 Task: Create in the project ZestTech an epic 'Change Management Implementation'.
Action: Mouse moved to (268, 69)
Screenshot: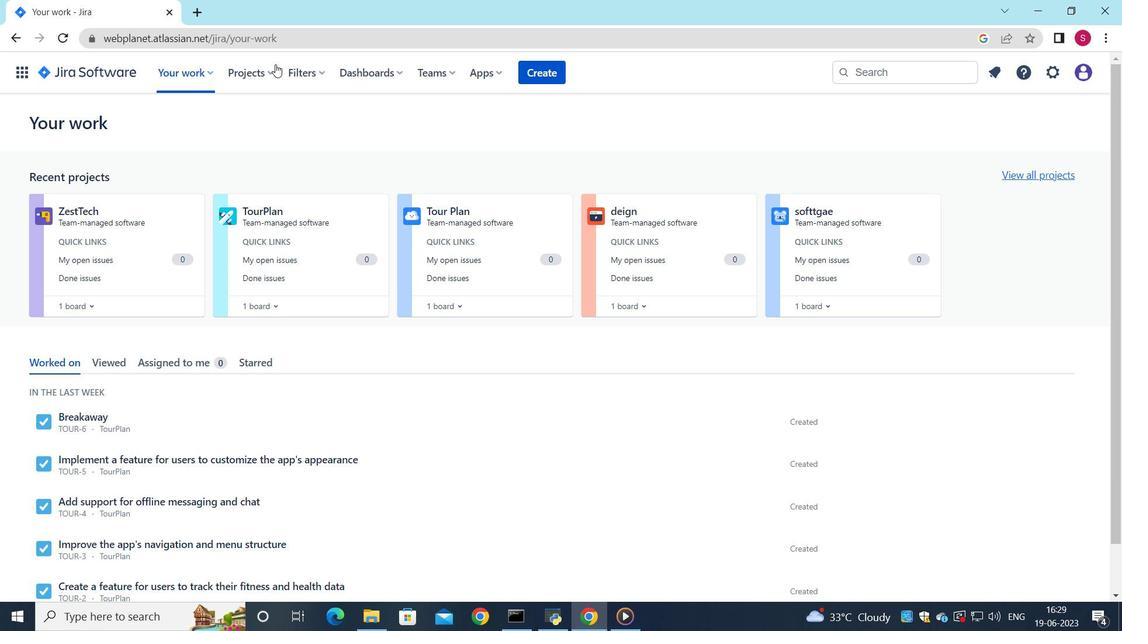 
Action: Mouse pressed left at (268, 69)
Screenshot: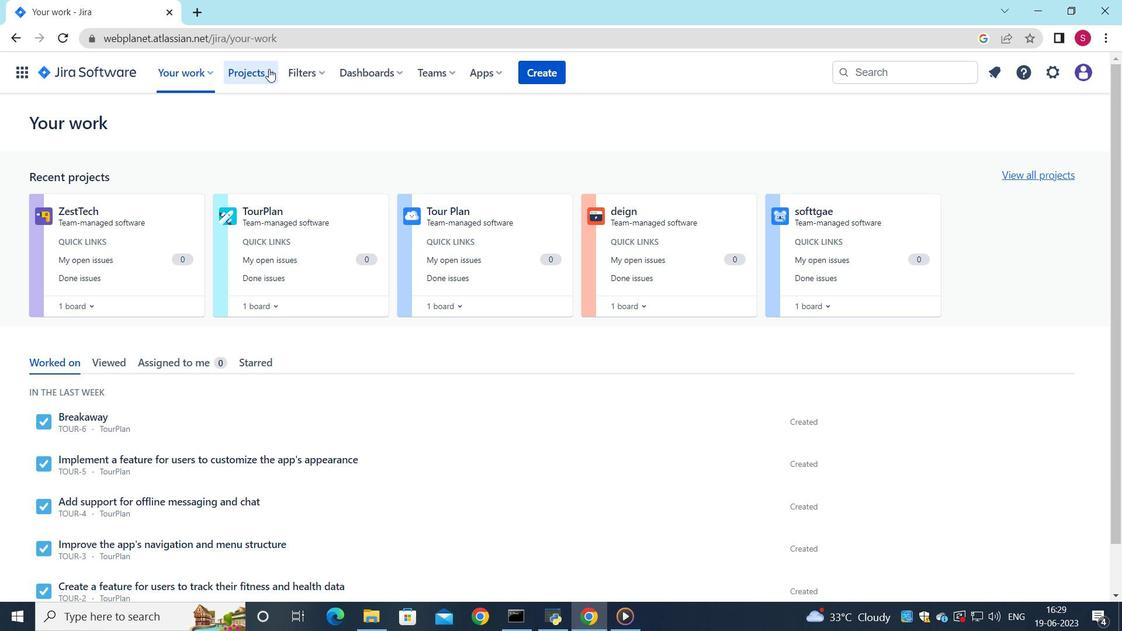 
Action: Mouse moved to (275, 132)
Screenshot: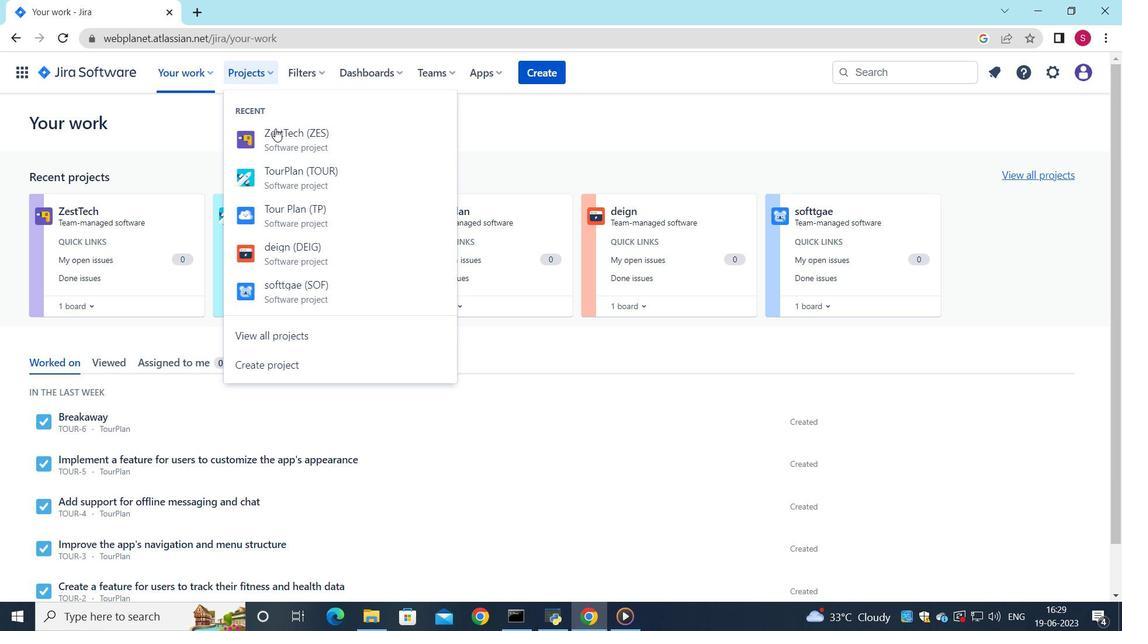
Action: Mouse pressed left at (275, 132)
Screenshot: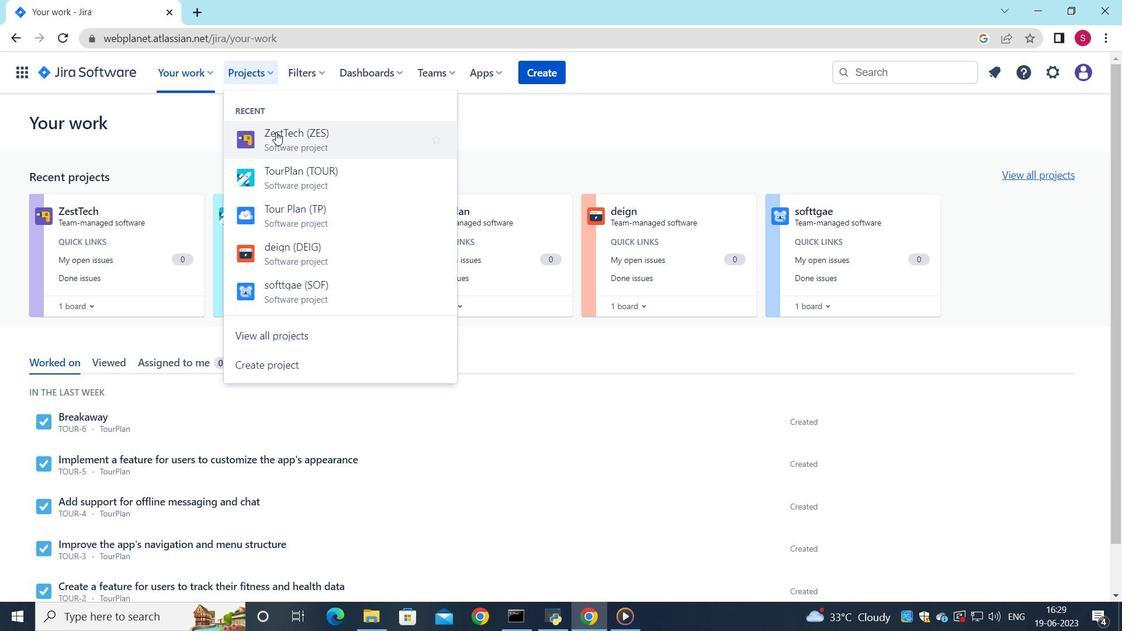 
Action: Mouse moved to (56, 220)
Screenshot: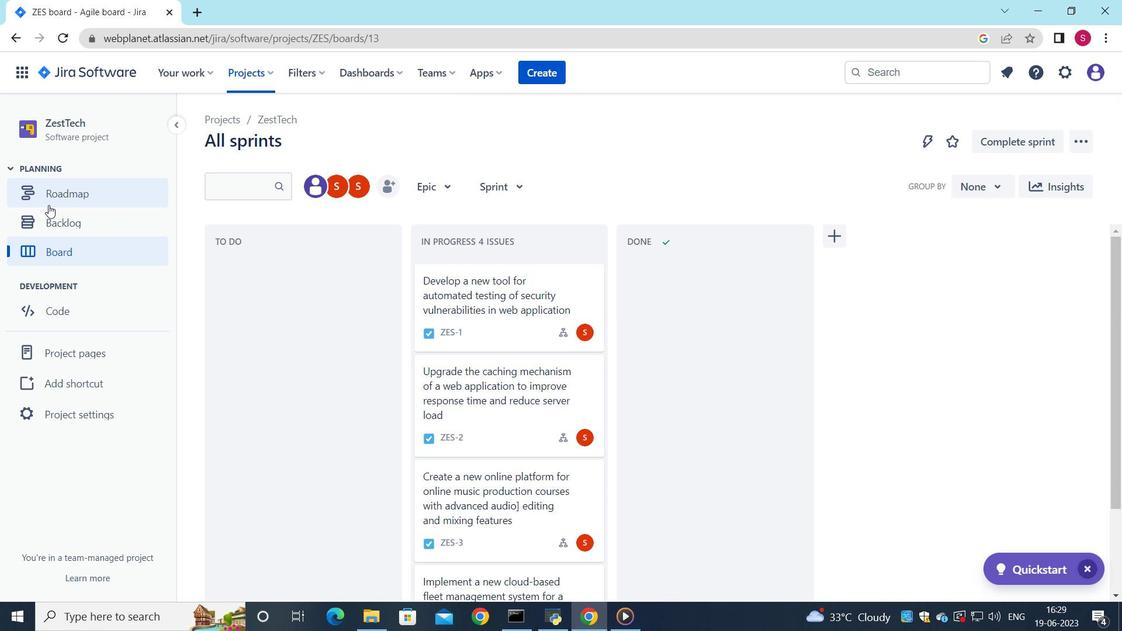 
Action: Mouse pressed left at (56, 220)
Screenshot: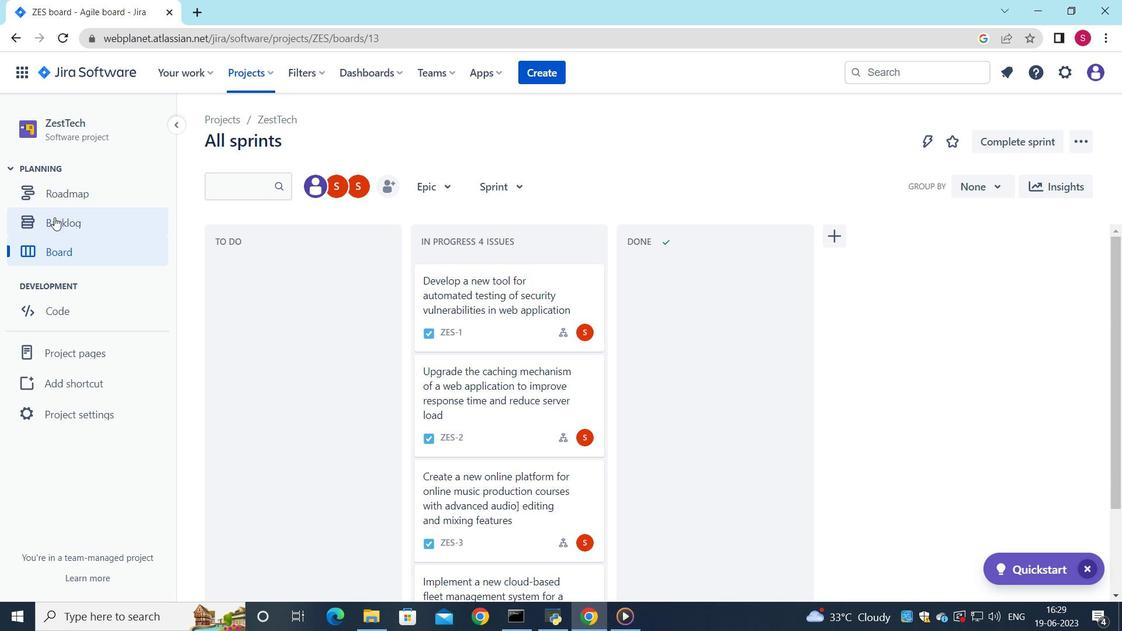 
Action: Mouse moved to (289, 349)
Screenshot: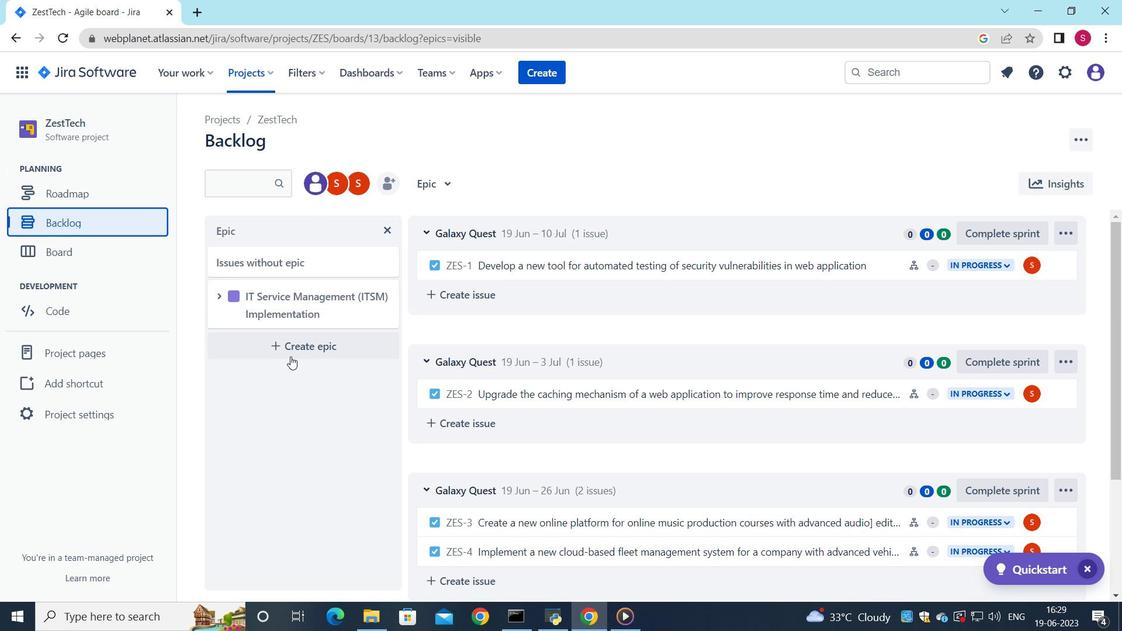 
Action: Mouse pressed left at (289, 349)
Screenshot: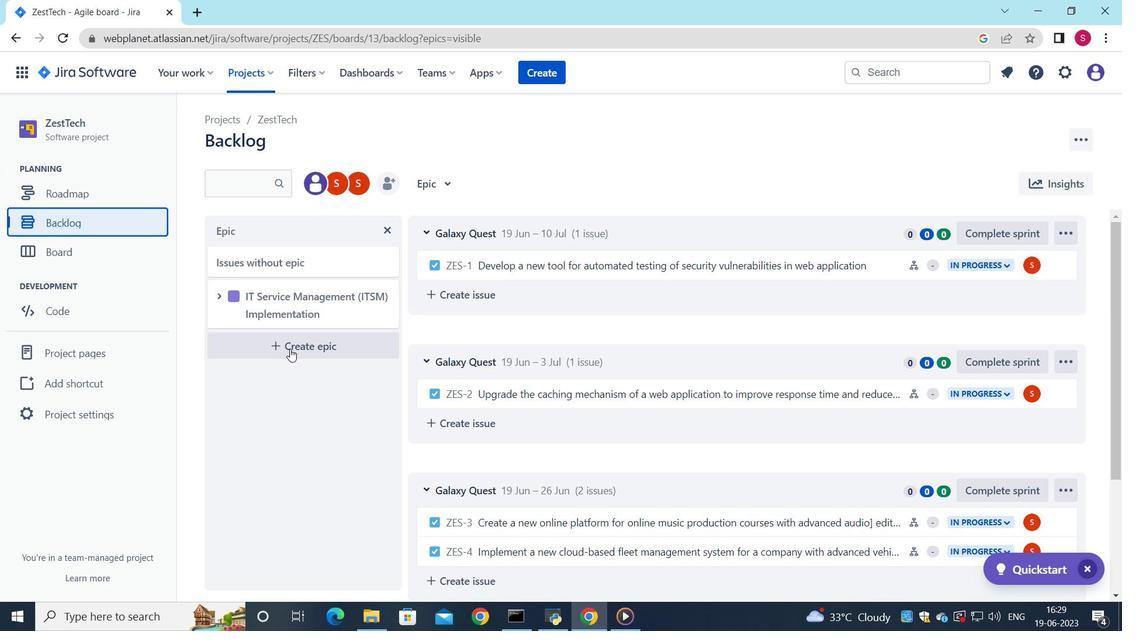 
Action: Mouse moved to (306, 350)
Screenshot: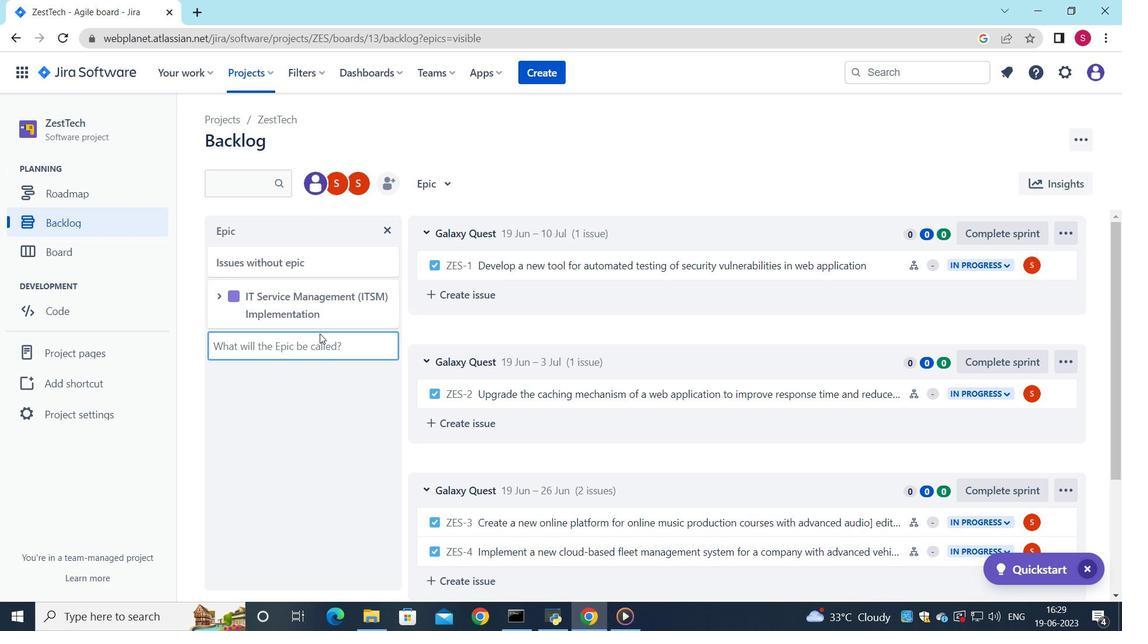 
Action: Key pressed <Key.shift><Key.shift>Change<Key.space><Key.shift>Managemeny<Key.space><Key.backspace><Key.backspace>t<Key.space><Key.shift>Implementation<Key.enter>
Screenshot: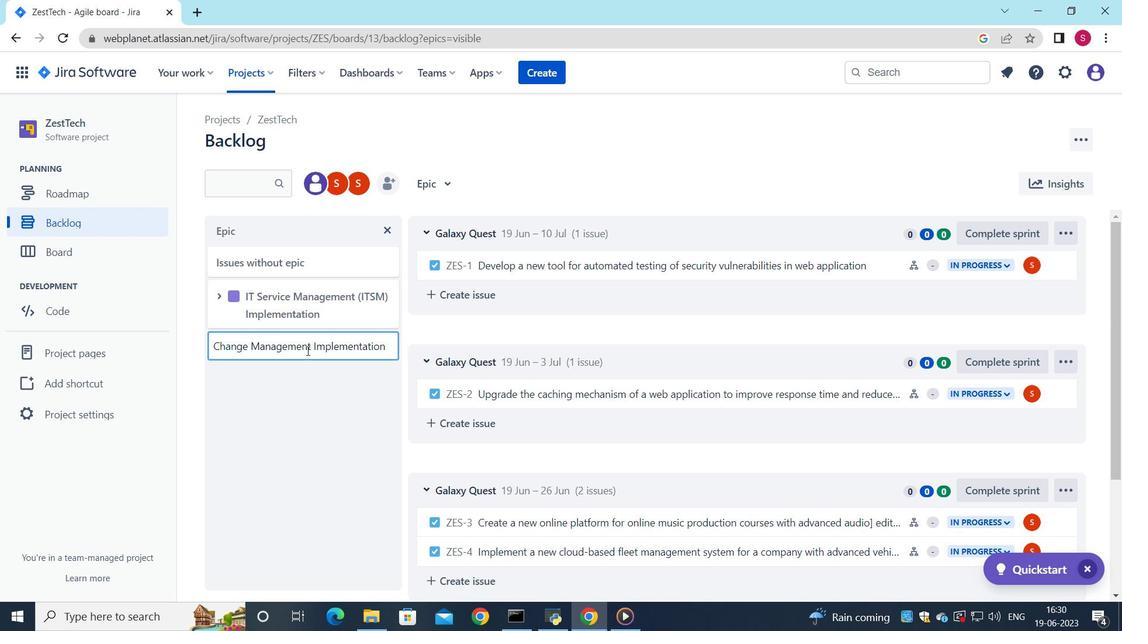 
Action: Mouse moved to (358, 339)
Screenshot: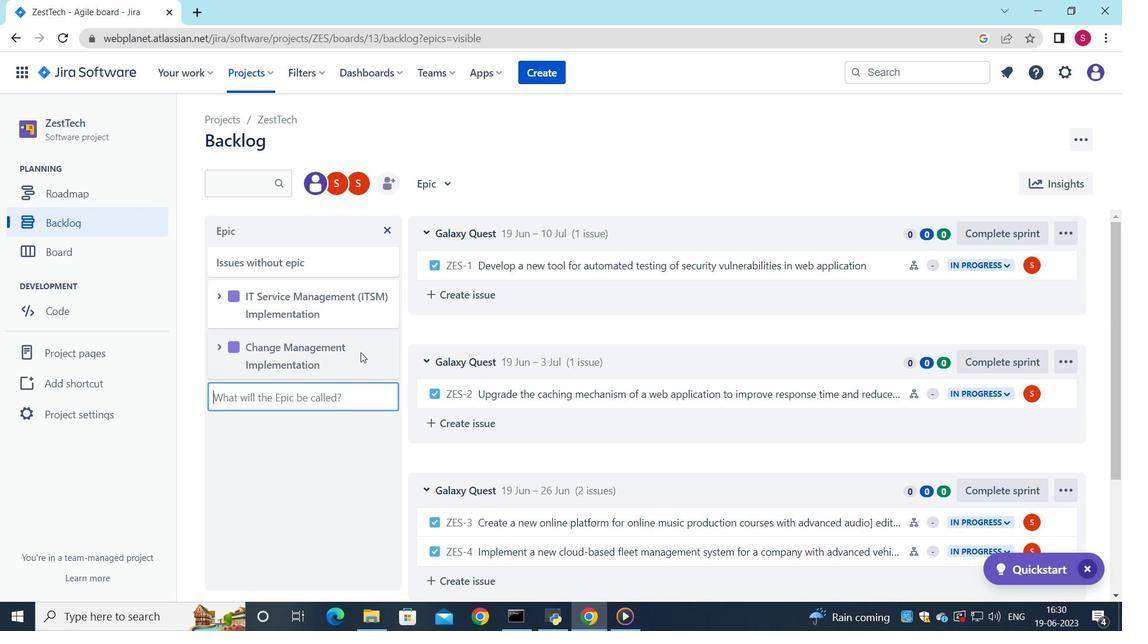 
